 Task: In the  document execution.odt Insert the command  'Viewing'Email the file to   'softage.5@softage.net', with message attached Attention Needed: Please prioritize going through the email I've sent. and file type: RTF
Action: Mouse moved to (255, 302)
Screenshot: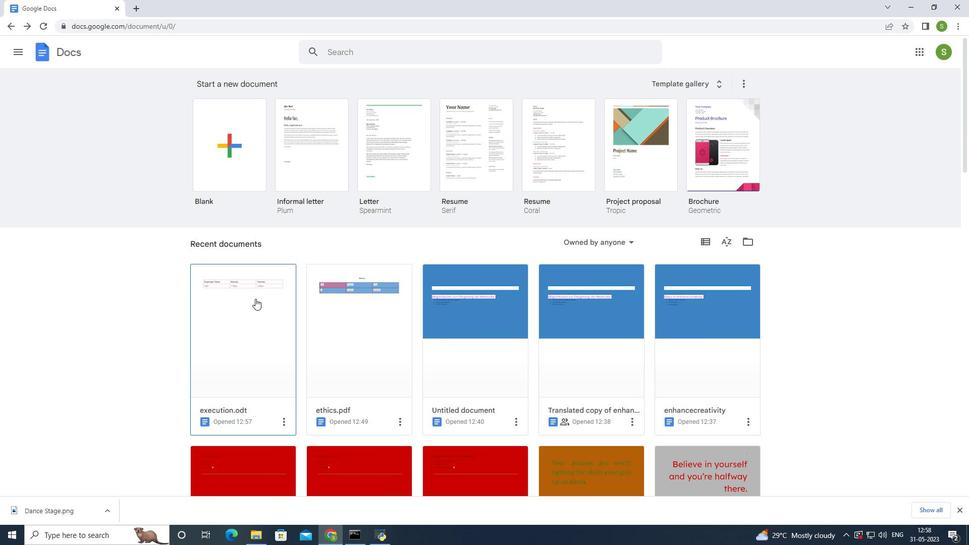 
Action: Mouse pressed left at (255, 302)
Screenshot: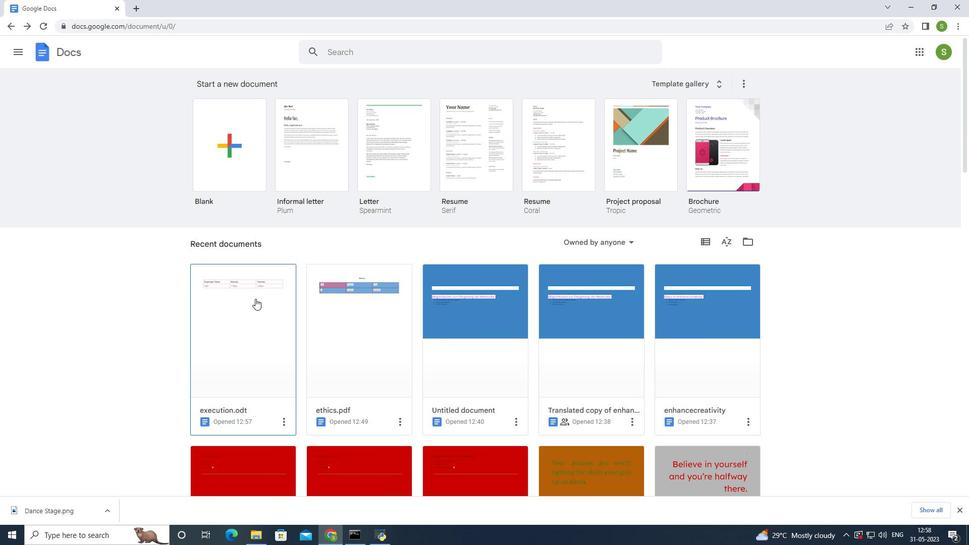 
Action: Mouse moved to (912, 75)
Screenshot: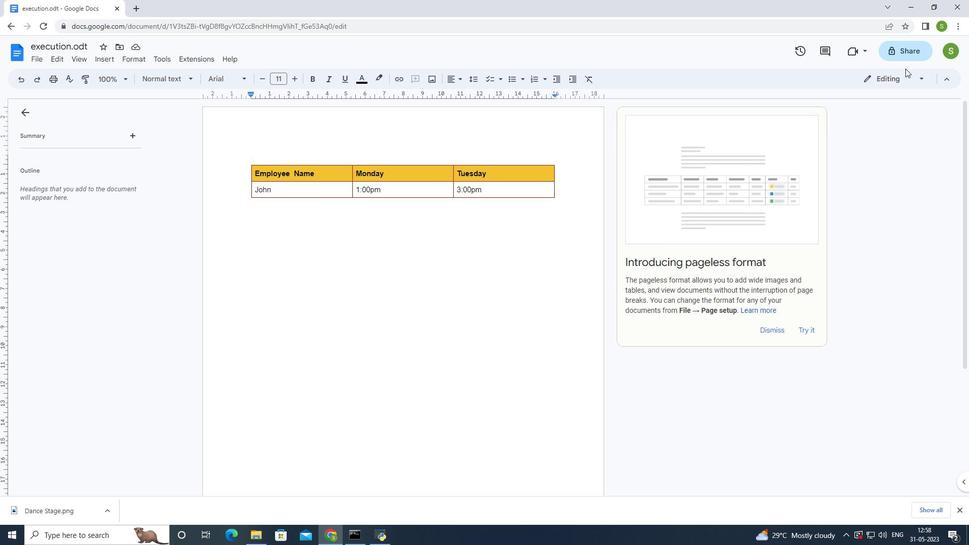 
Action: Mouse pressed left at (912, 75)
Screenshot: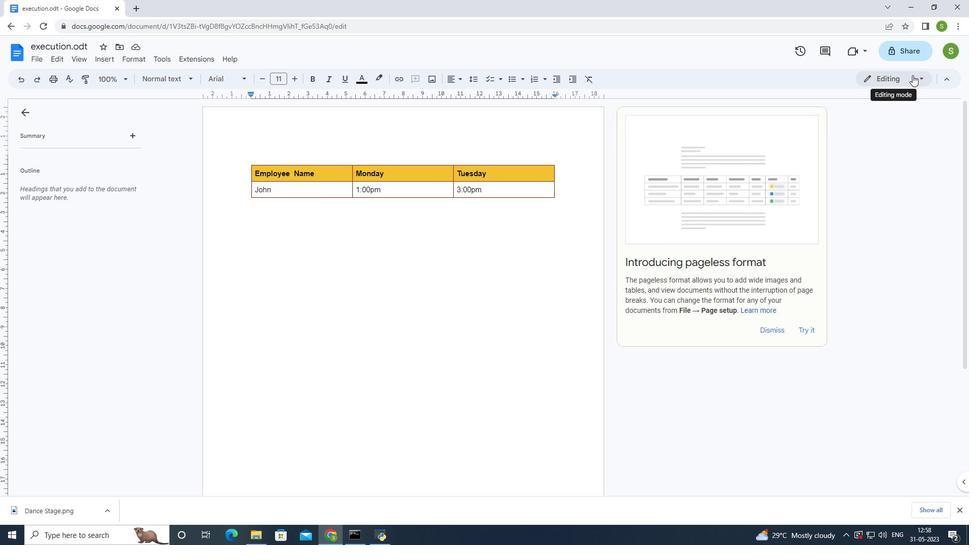 
Action: Mouse moved to (869, 149)
Screenshot: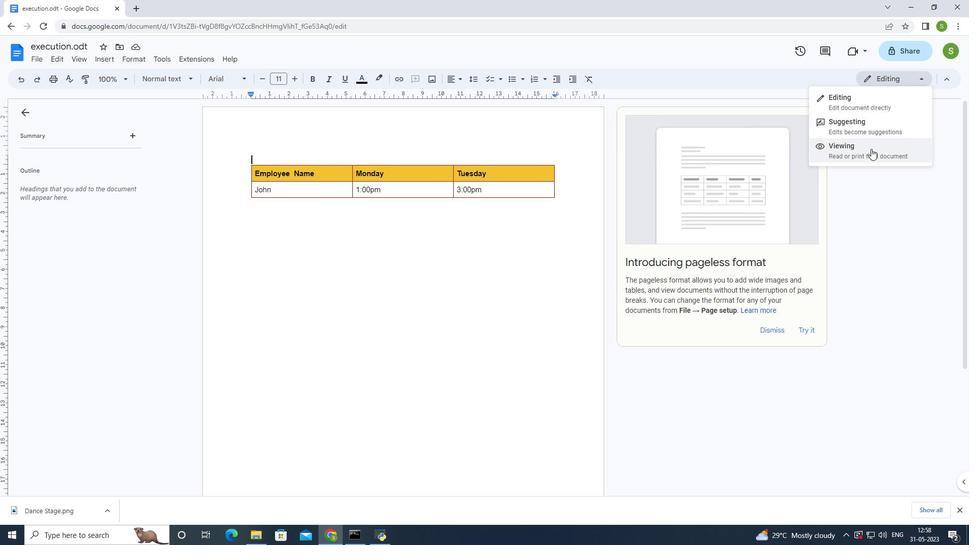 
Action: Mouse pressed left at (869, 149)
Screenshot: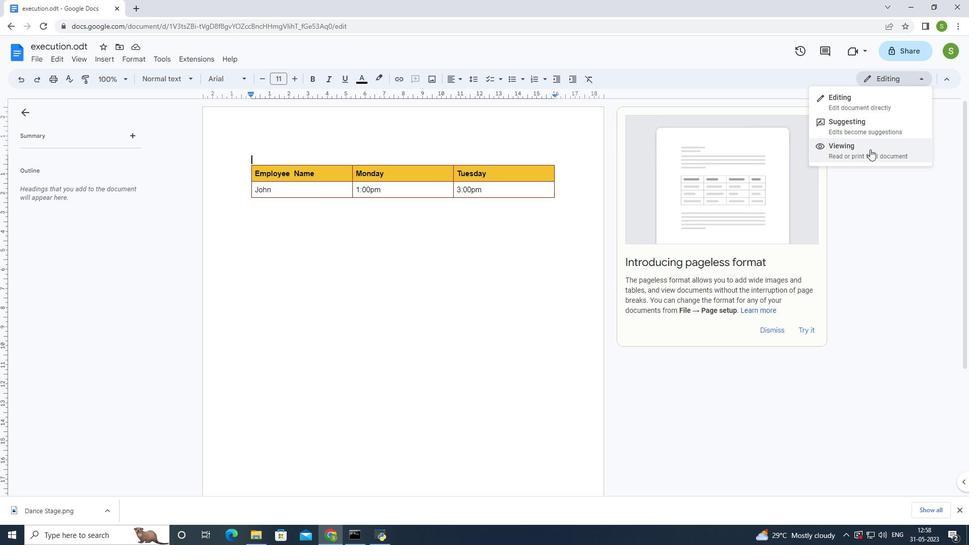 
Action: Mouse moved to (34, 56)
Screenshot: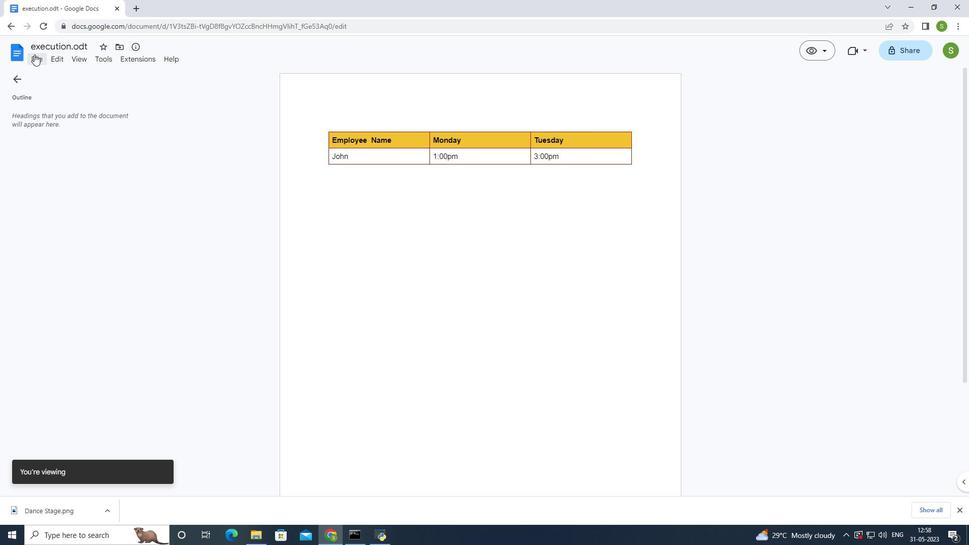 
Action: Mouse pressed left at (34, 56)
Screenshot: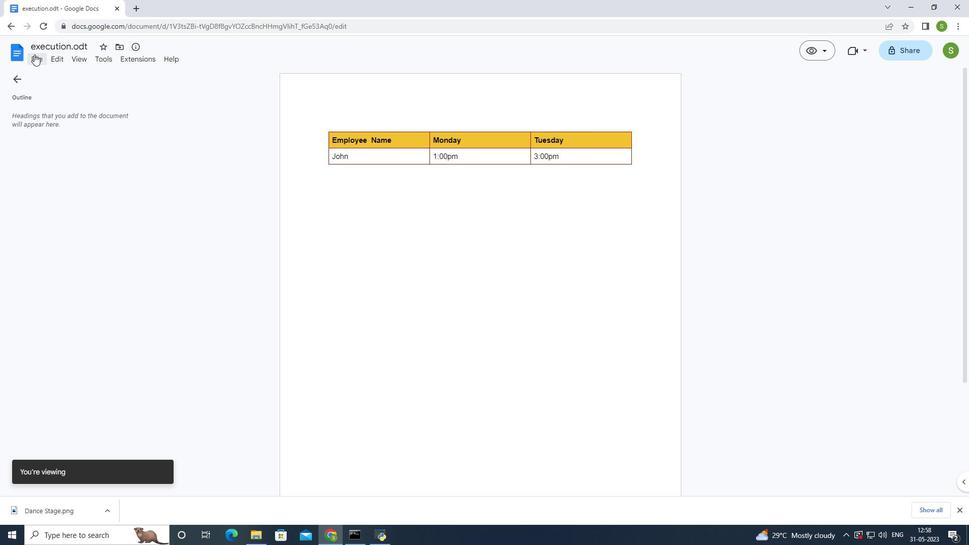 
Action: Mouse moved to (86, 153)
Screenshot: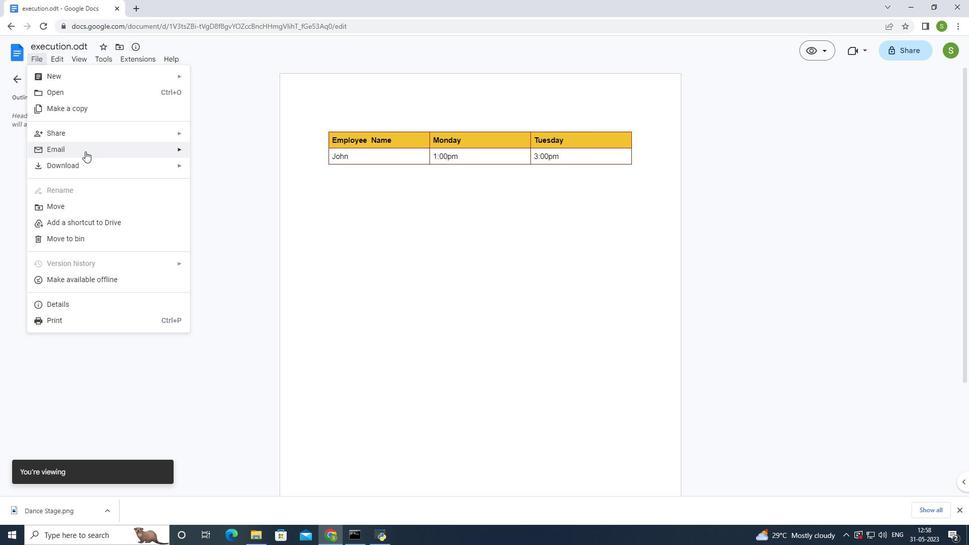 
Action: Mouse pressed left at (86, 153)
Screenshot: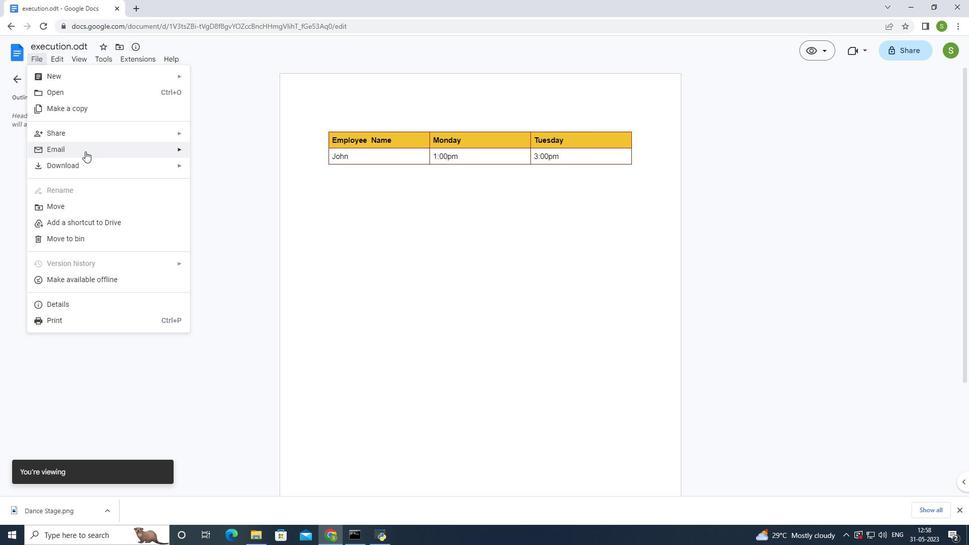 
Action: Mouse moved to (244, 156)
Screenshot: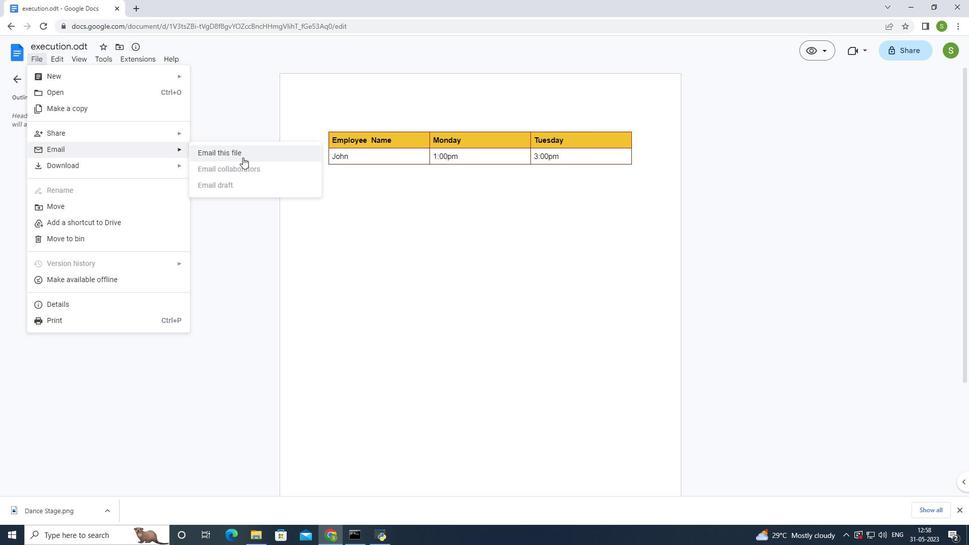 
Action: Mouse pressed left at (244, 156)
Screenshot: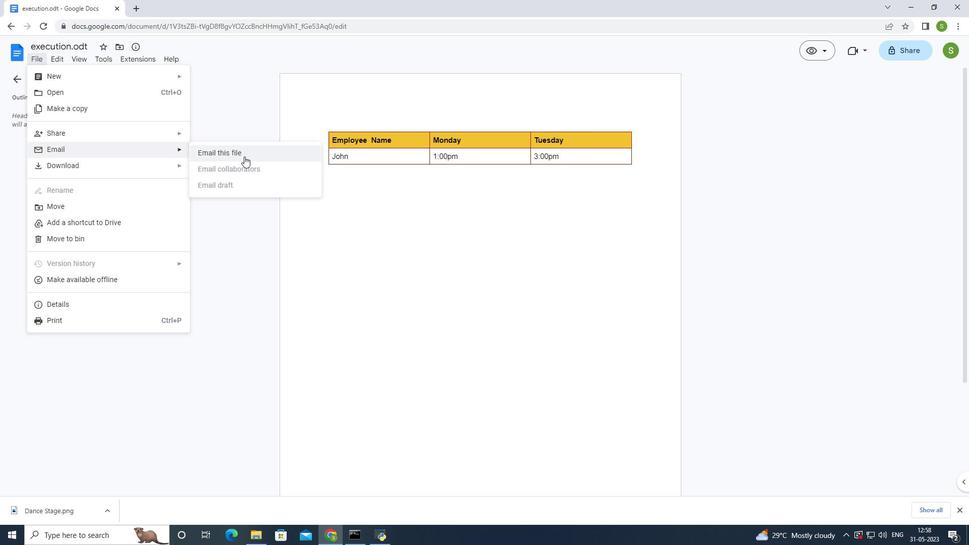 
Action: Mouse moved to (435, 206)
Screenshot: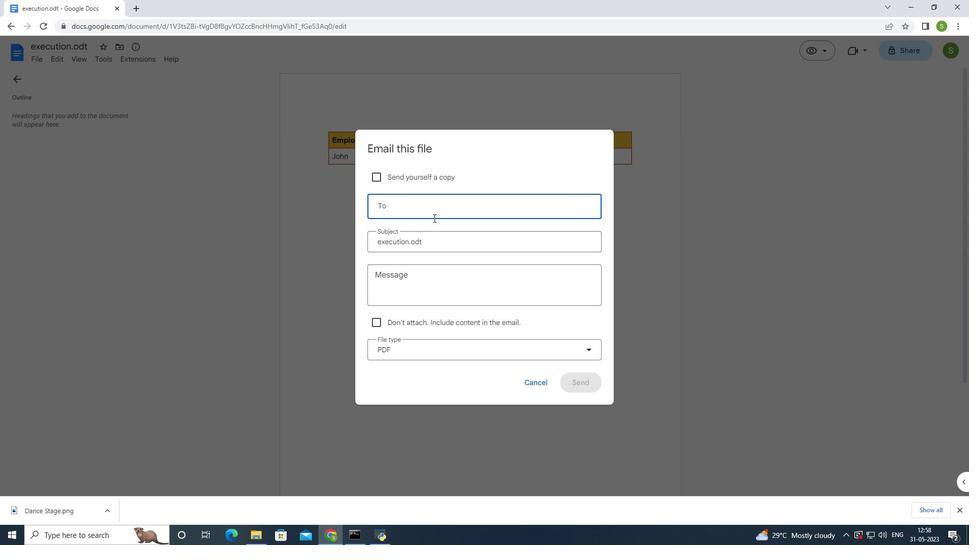
Action: Mouse pressed left at (435, 206)
Screenshot: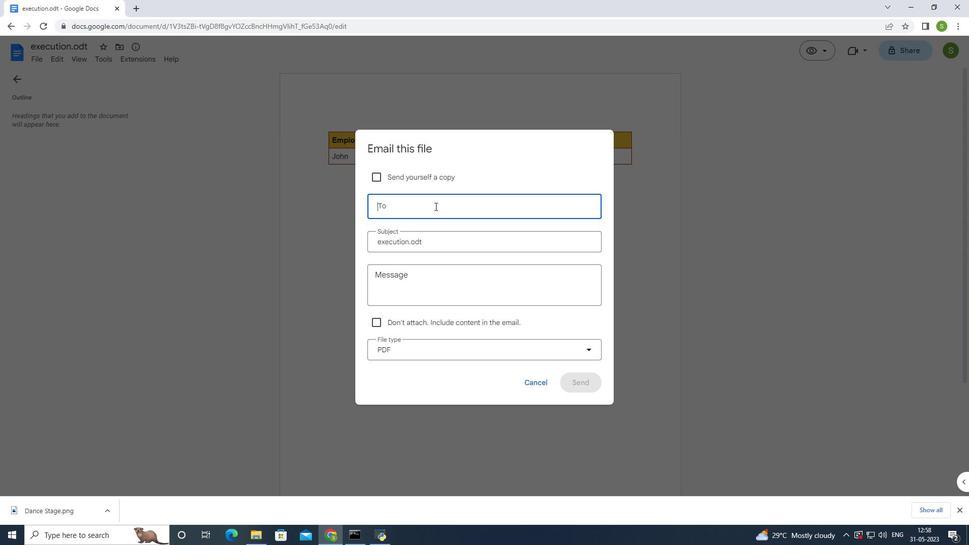 
Action: Mouse moved to (435, 206)
Screenshot: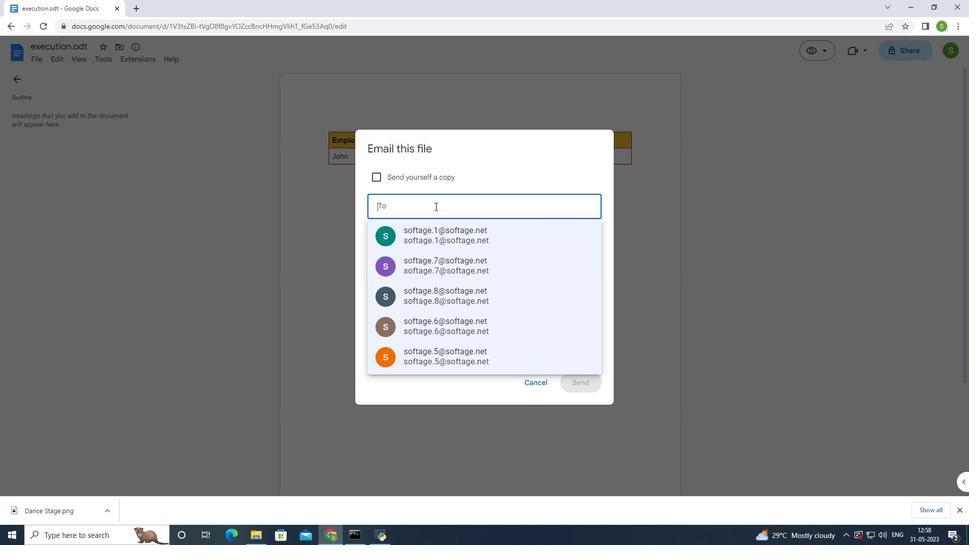
Action: Key pressed softage.5<Key.shift>@softage.net<Key.enter>
Screenshot: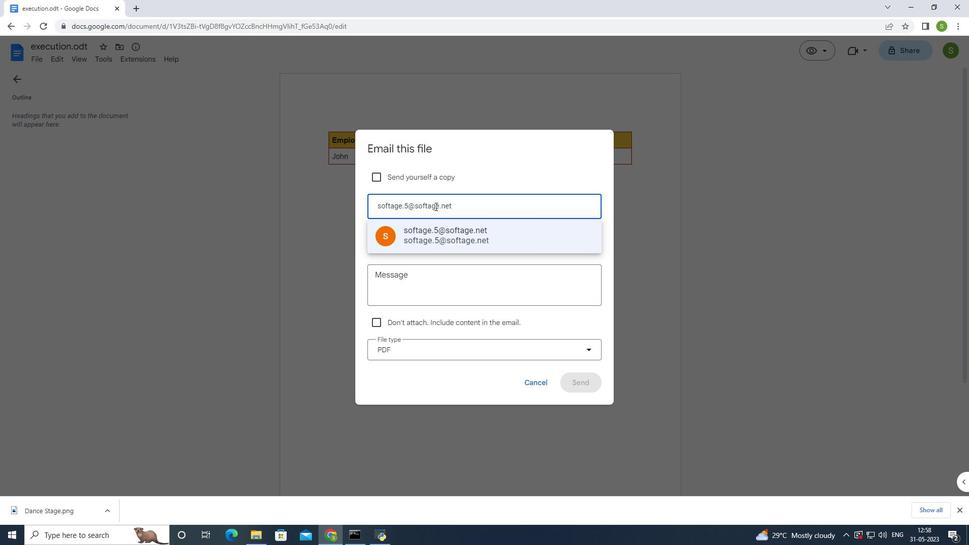 
Action: Mouse moved to (399, 293)
Screenshot: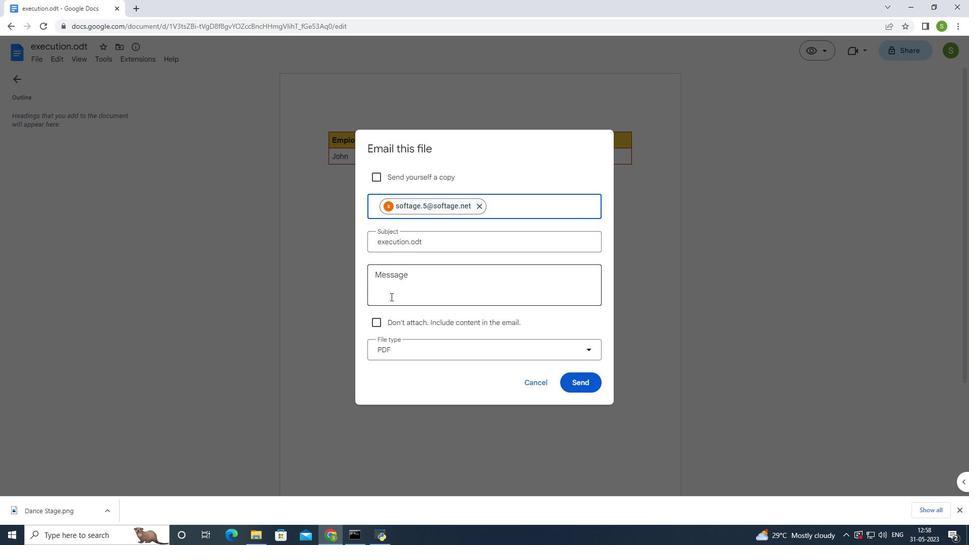 
Action: Mouse pressed left at (399, 293)
Screenshot: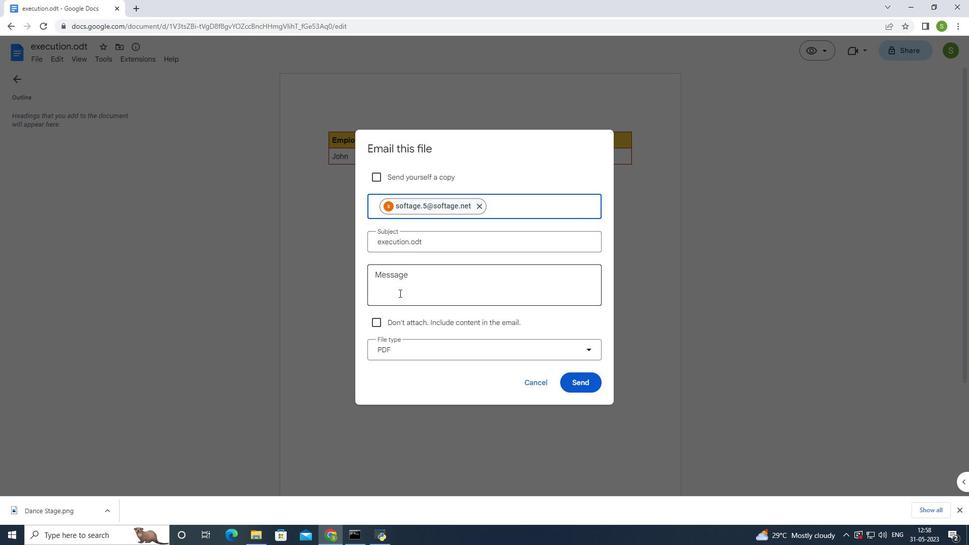 
Action: Mouse moved to (339, 323)
Screenshot: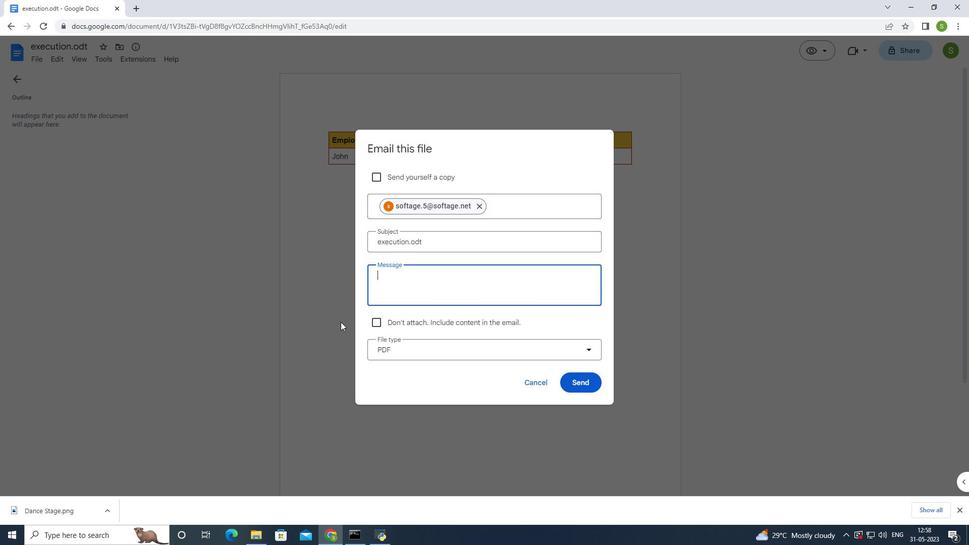 
Action: Key pressed <Key.shift>
Screenshot: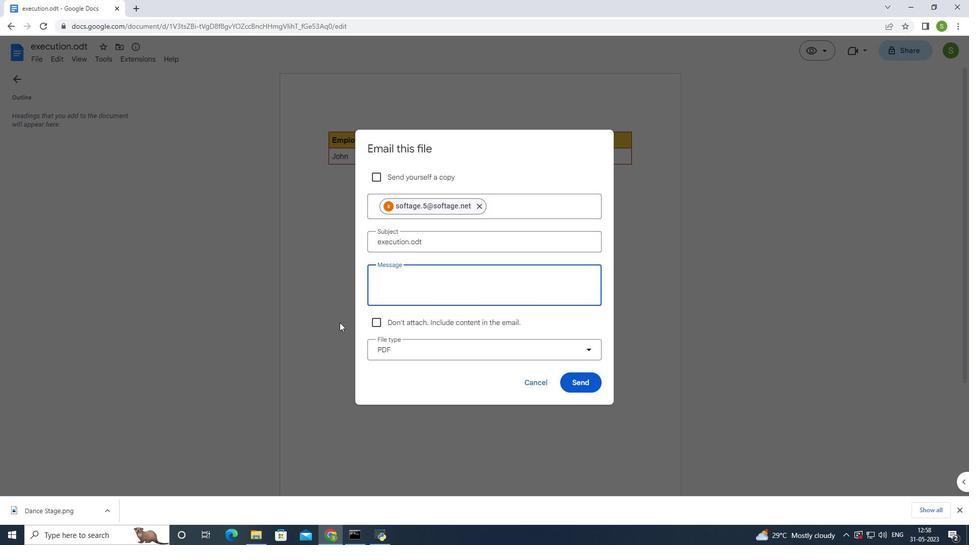 
Action: Mouse moved to (338, 323)
Screenshot: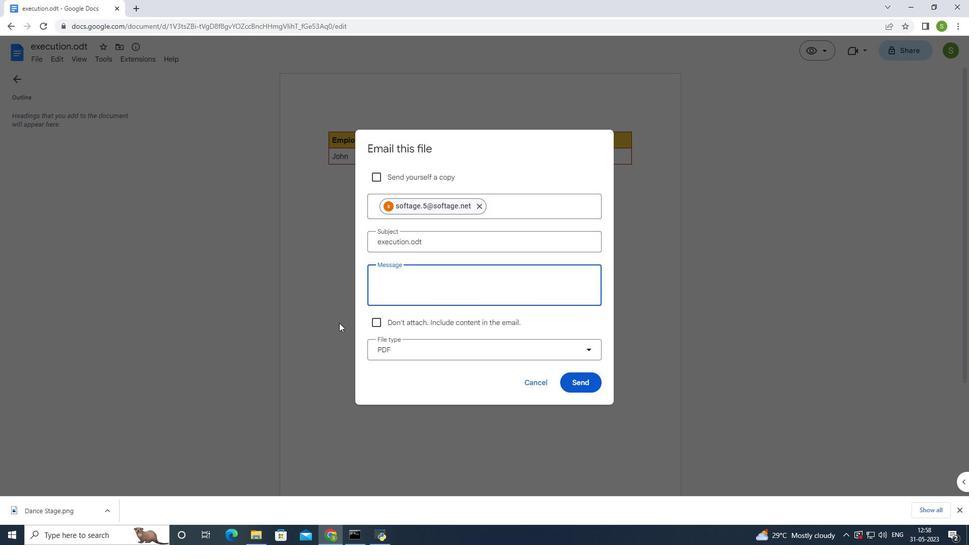 
Action: Key pressed Please<Key.space>pritize<Key.space>going<Key.space>through<Key.space>the<Key.space>email<Key.space><Key.shift><Key.shift><Key.shift><Key.shift>I've<Key.space>sent.
Screenshot: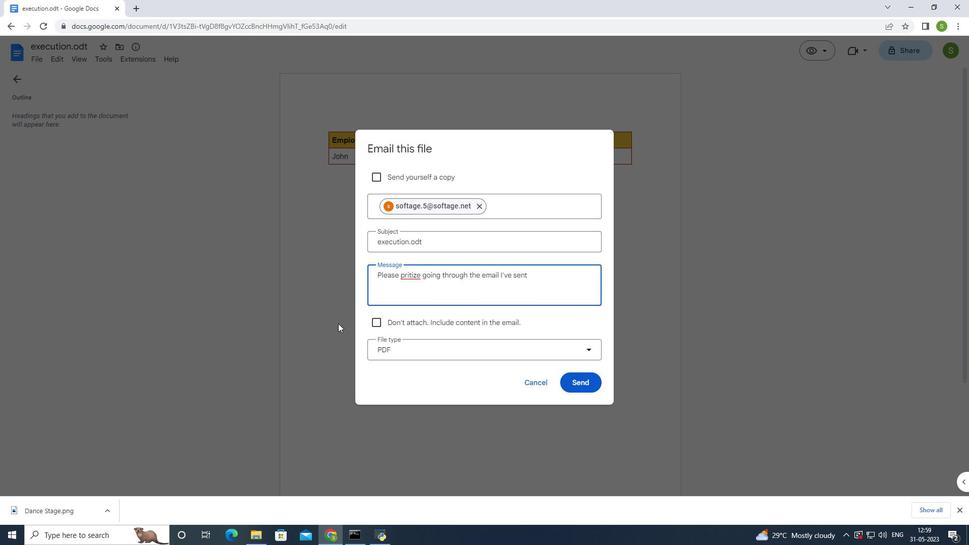 
Action: Mouse moved to (442, 350)
Screenshot: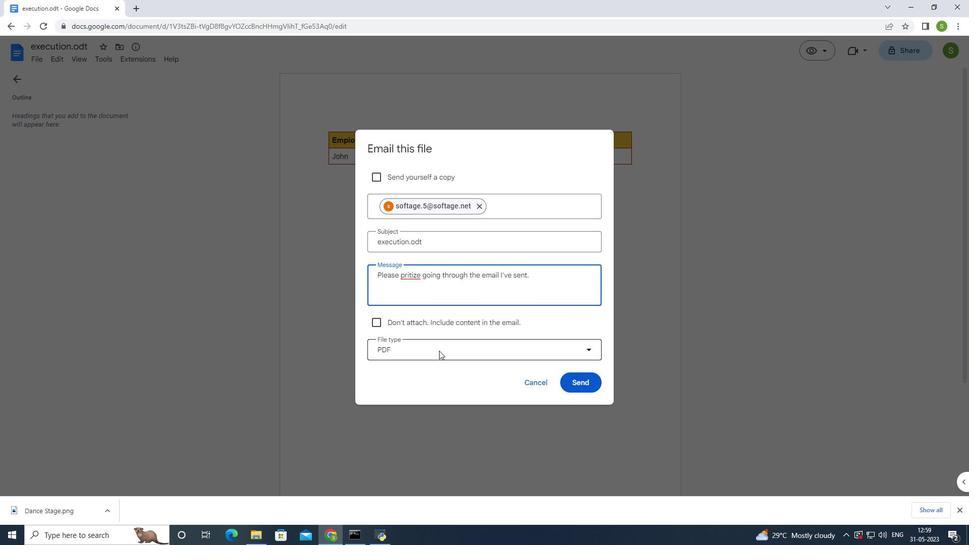 
Action: Mouse pressed left at (442, 350)
Screenshot: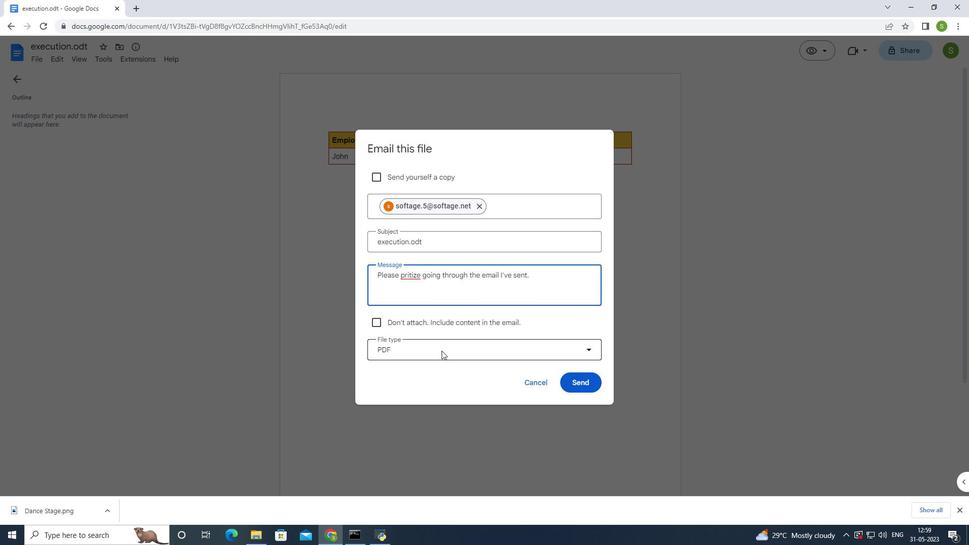 
Action: Mouse moved to (436, 391)
Screenshot: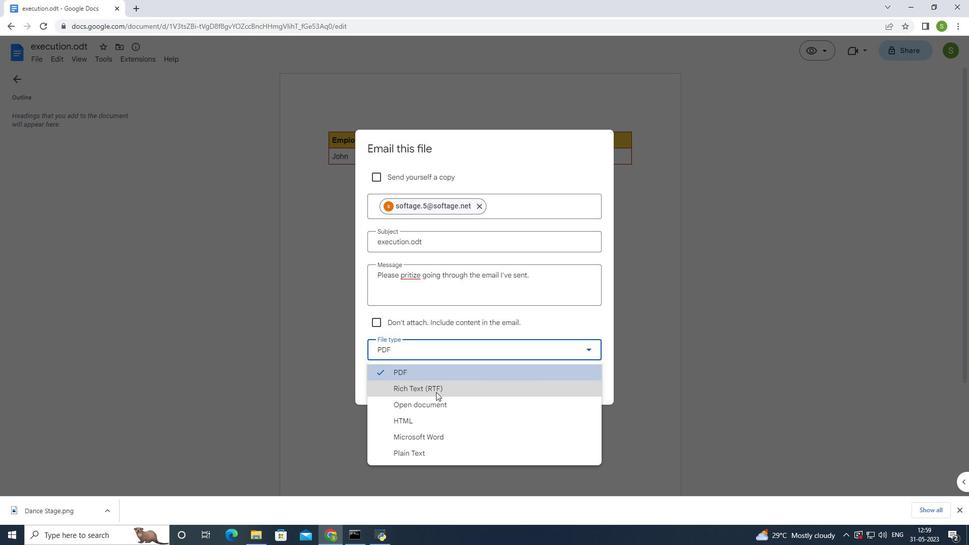 
Action: Mouse pressed left at (436, 391)
Screenshot: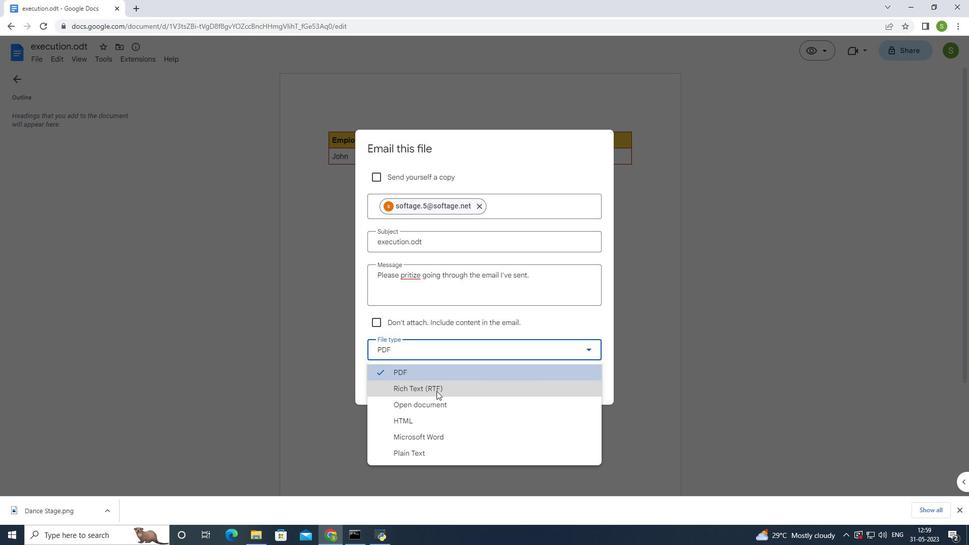 
Action: Mouse moved to (579, 385)
Screenshot: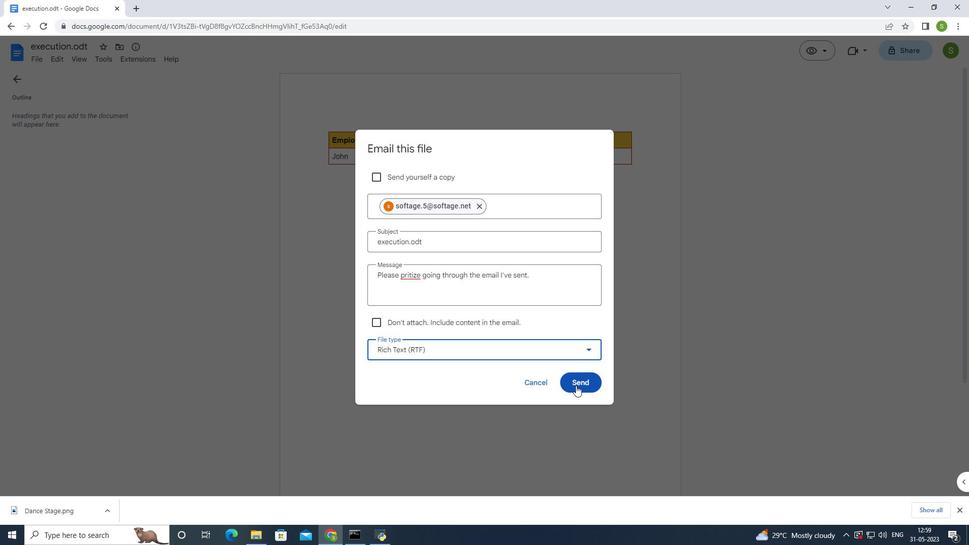 
